 Task: Change the option to "My invitee should call me".
Action: Mouse moved to (108, 145)
Screenshot: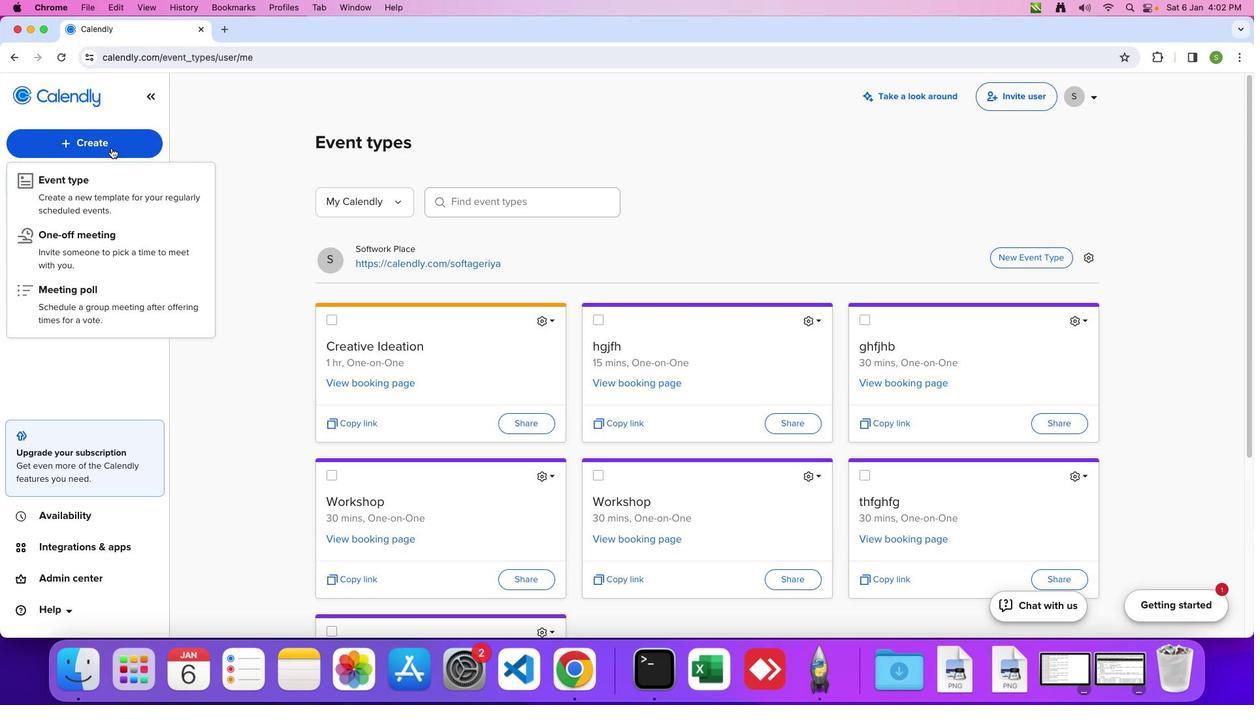 
Action: Mouse pressed left at (108, 145)
Screenshot: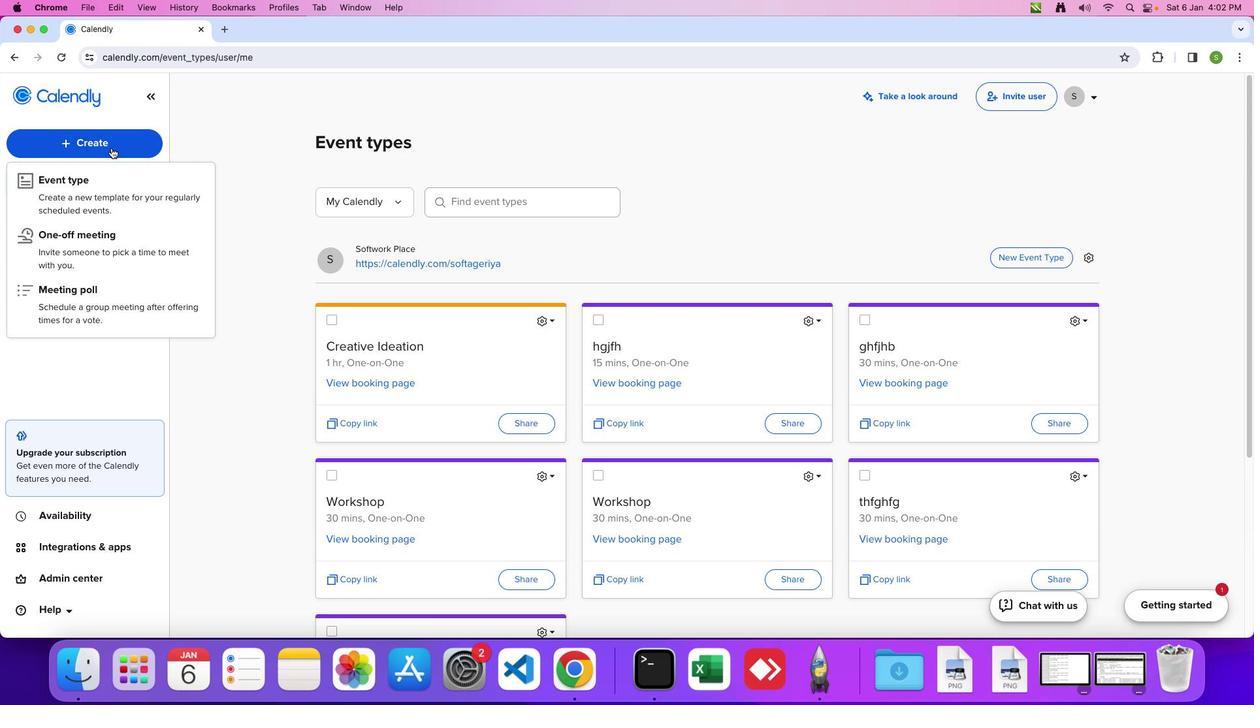 
Action: Mouse moved to (82, 290)
Screenshot: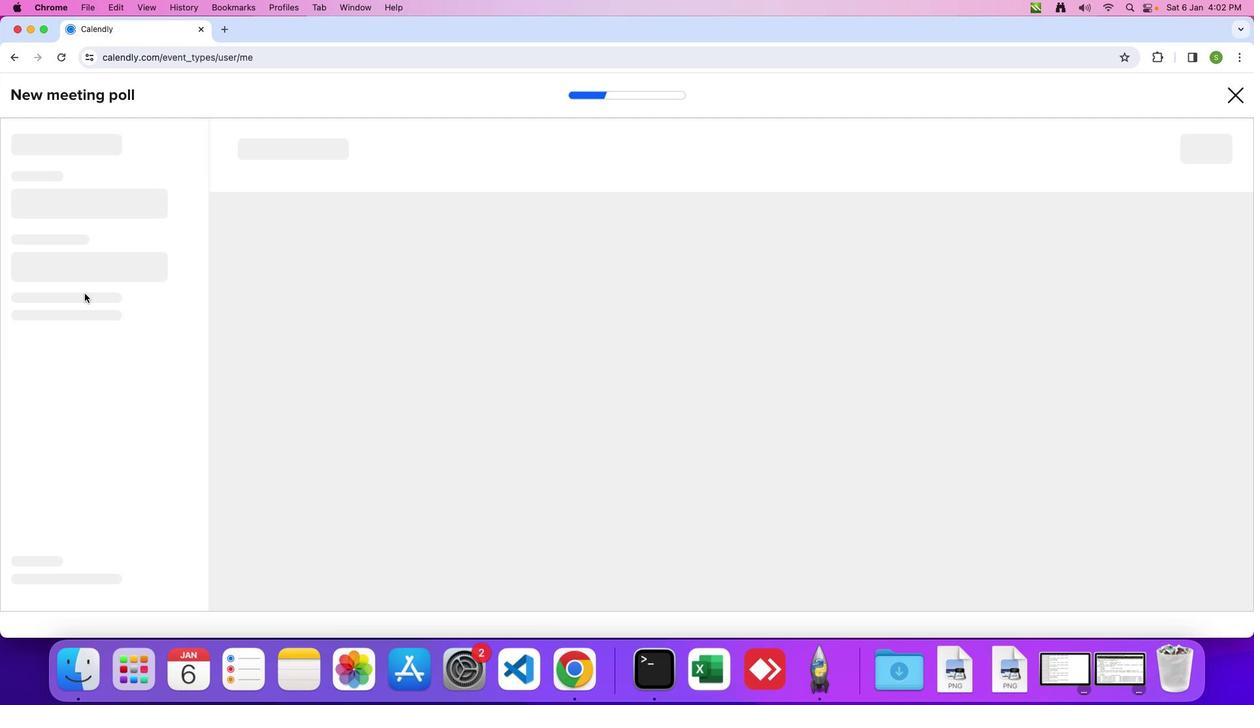 
Action: Mouse pressed left at (82, 290)
Screenshot: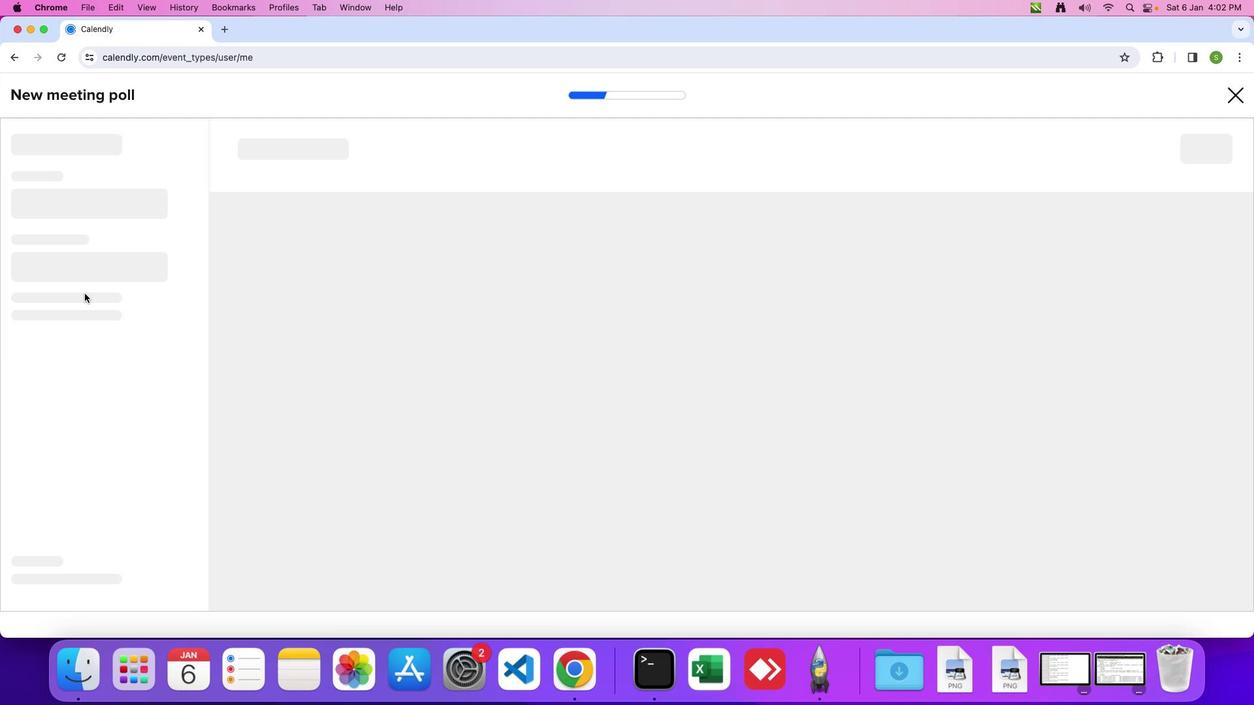 
Action: Mouse moved to (257, 141)
Screenshot: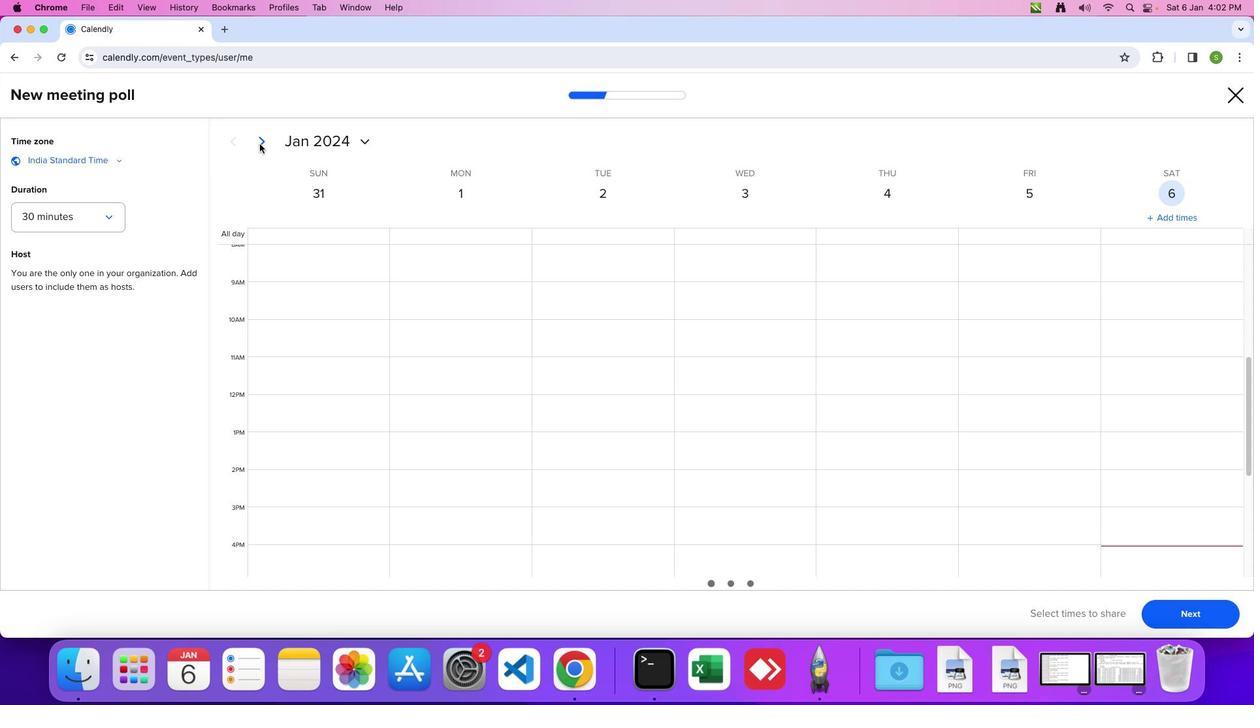 
Action: Mouse pressed left at (257, 141)
Screenshot: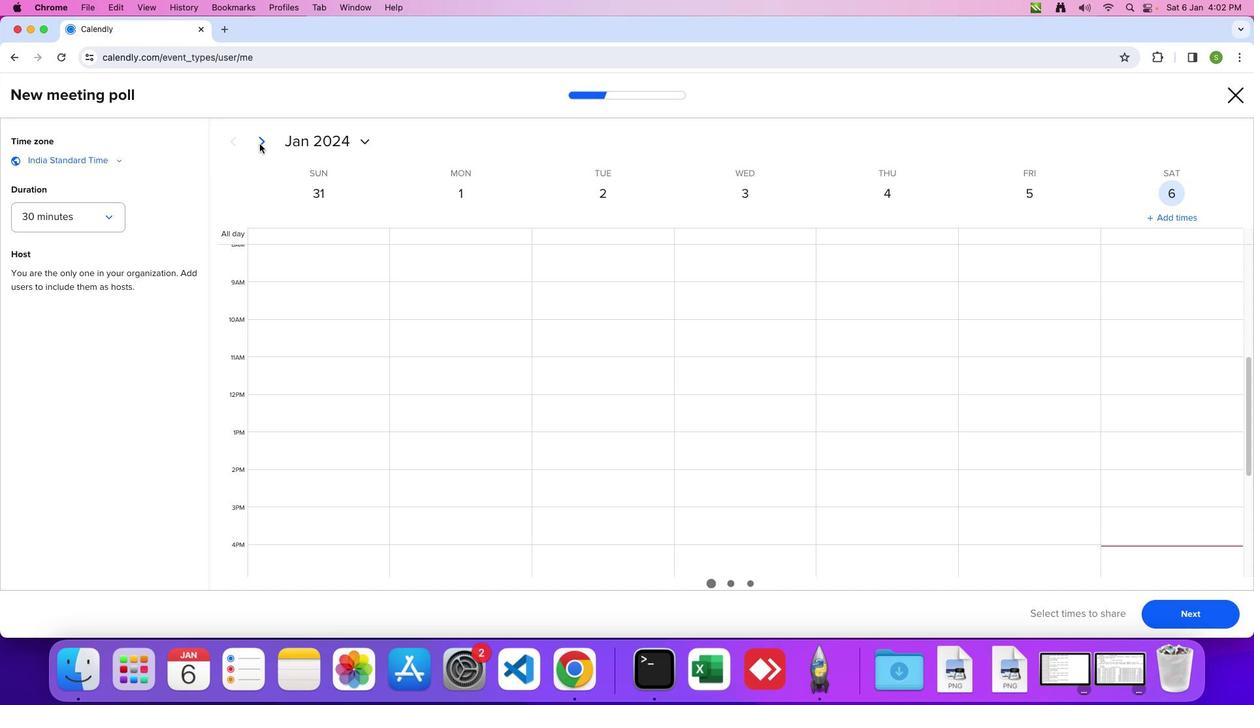 
Action: Mouse moved to (257, 138)
Screenshot: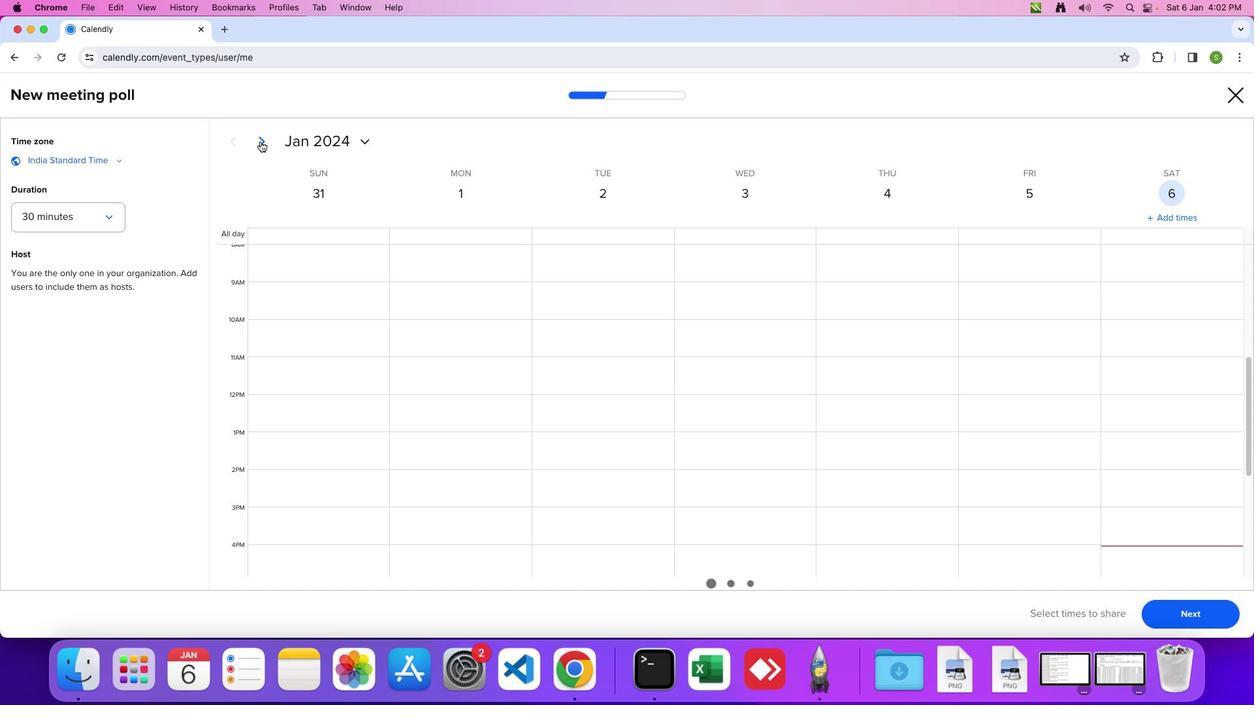 
Action: Mouse pressed left at (257, 138)
Screenshot: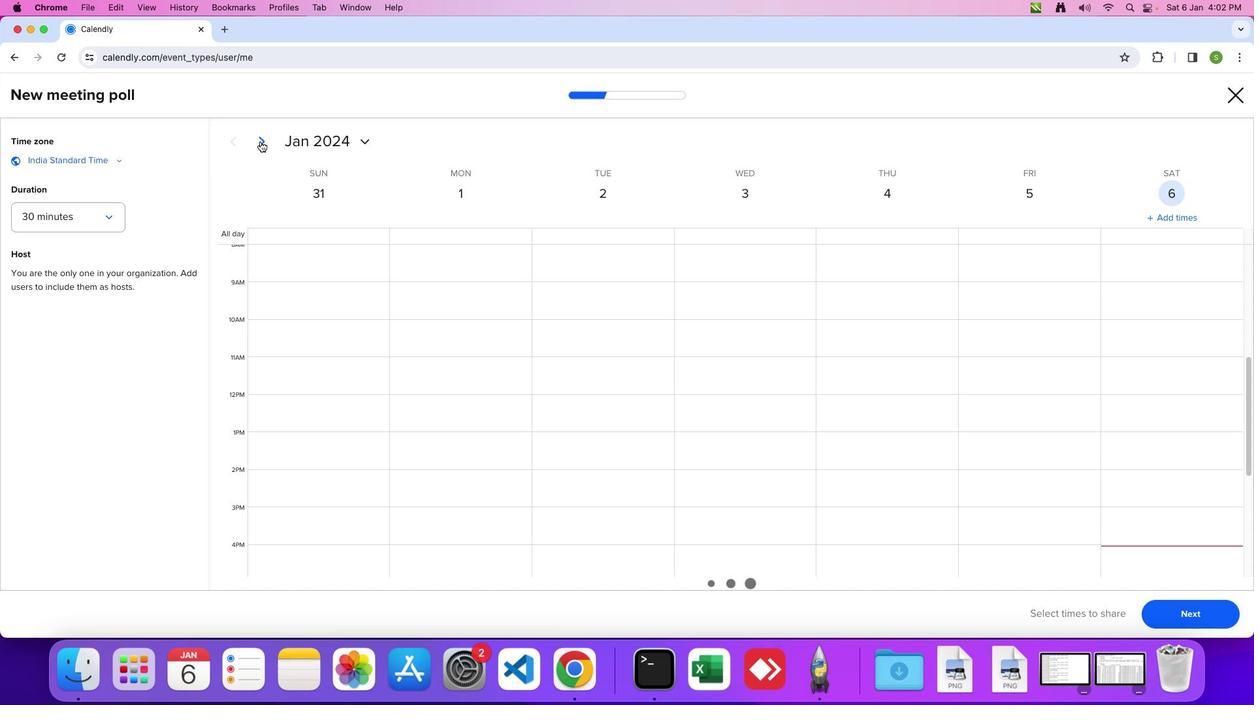 
Action: Mouse moved to (447, 215)
Screenshot: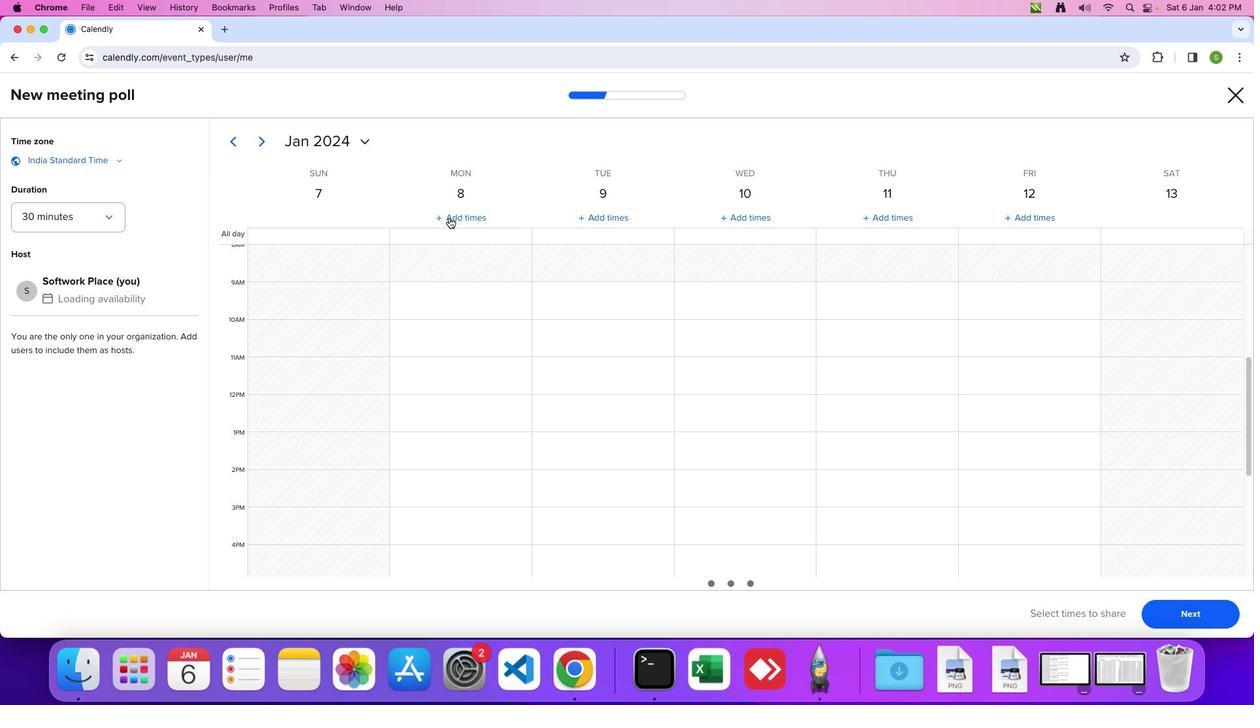 
Action: Mouse pressed left at (447, 215)
Screenshot: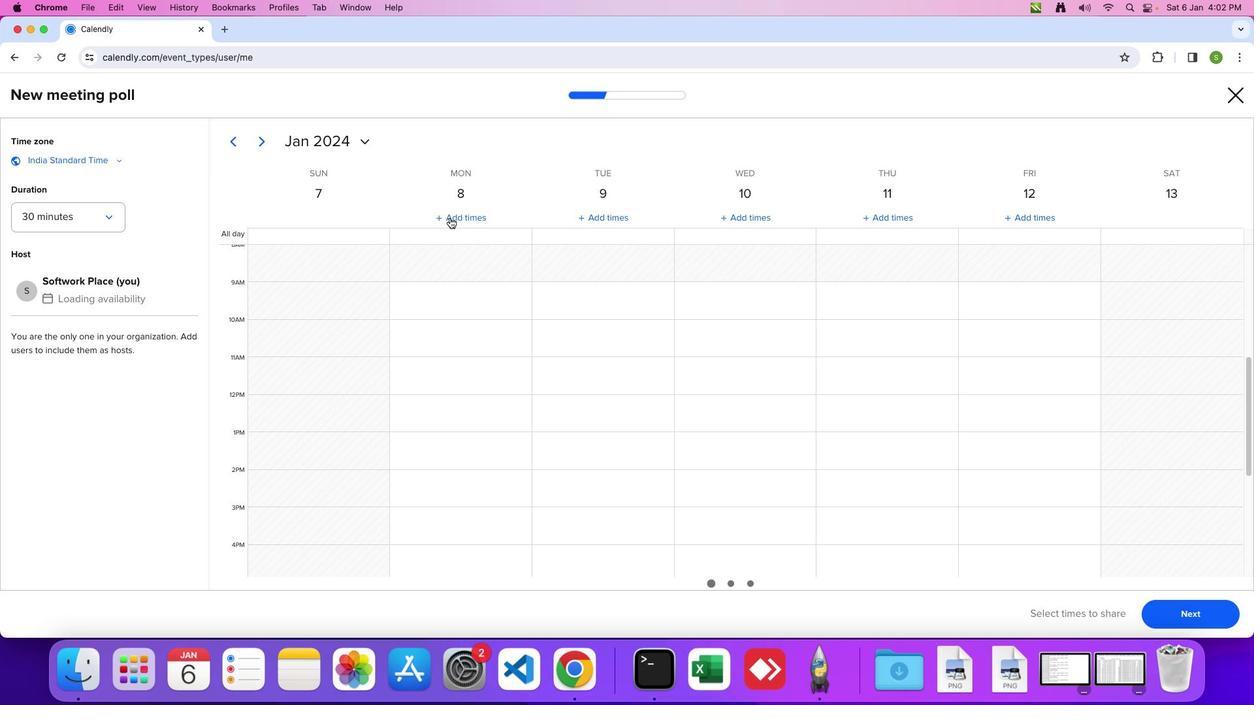 
Action: Mouse moved to (1178, 611)
Screenshot: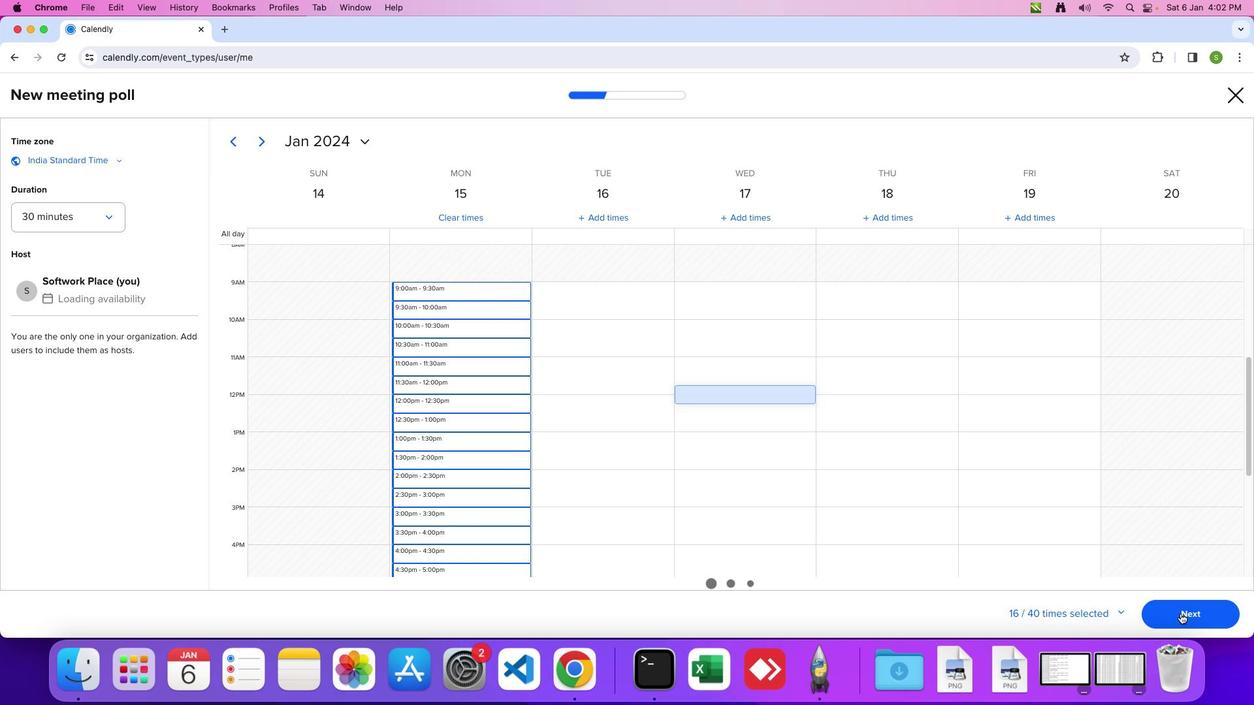 
Action: Mouse pressed left at (1178, 611)
Screenshot: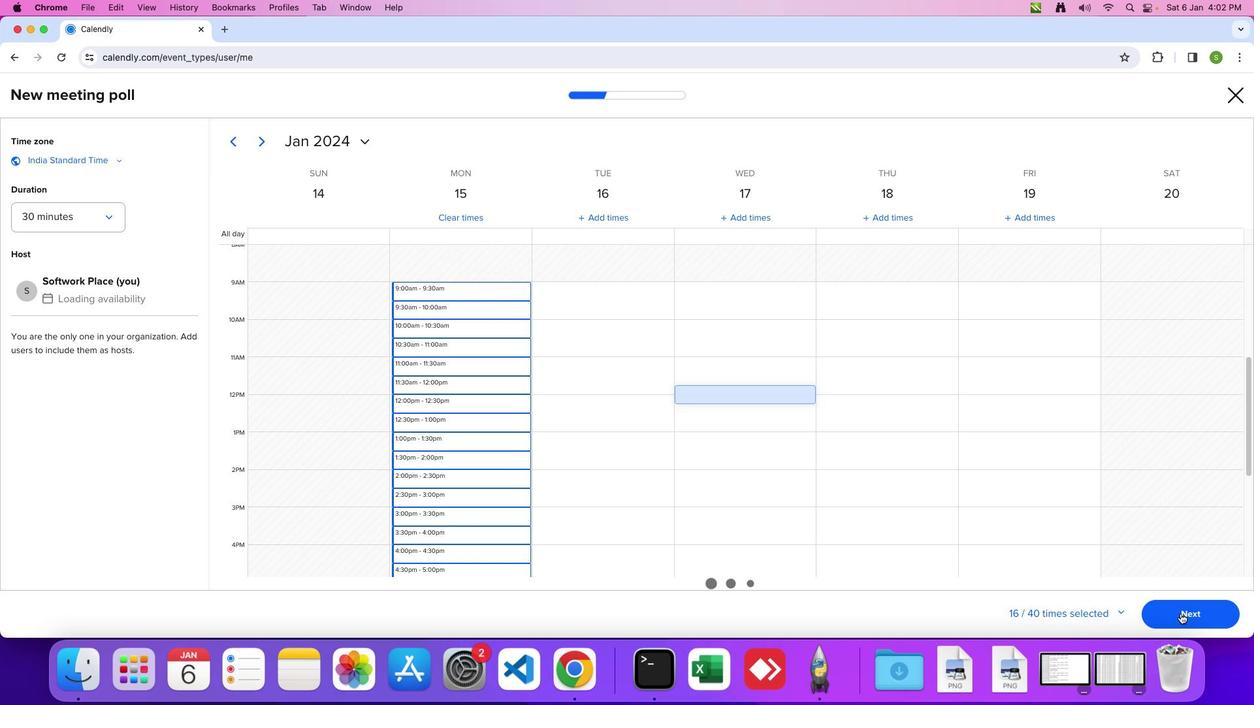 
Action: Mouse moved to (598, 442)
Screenshot: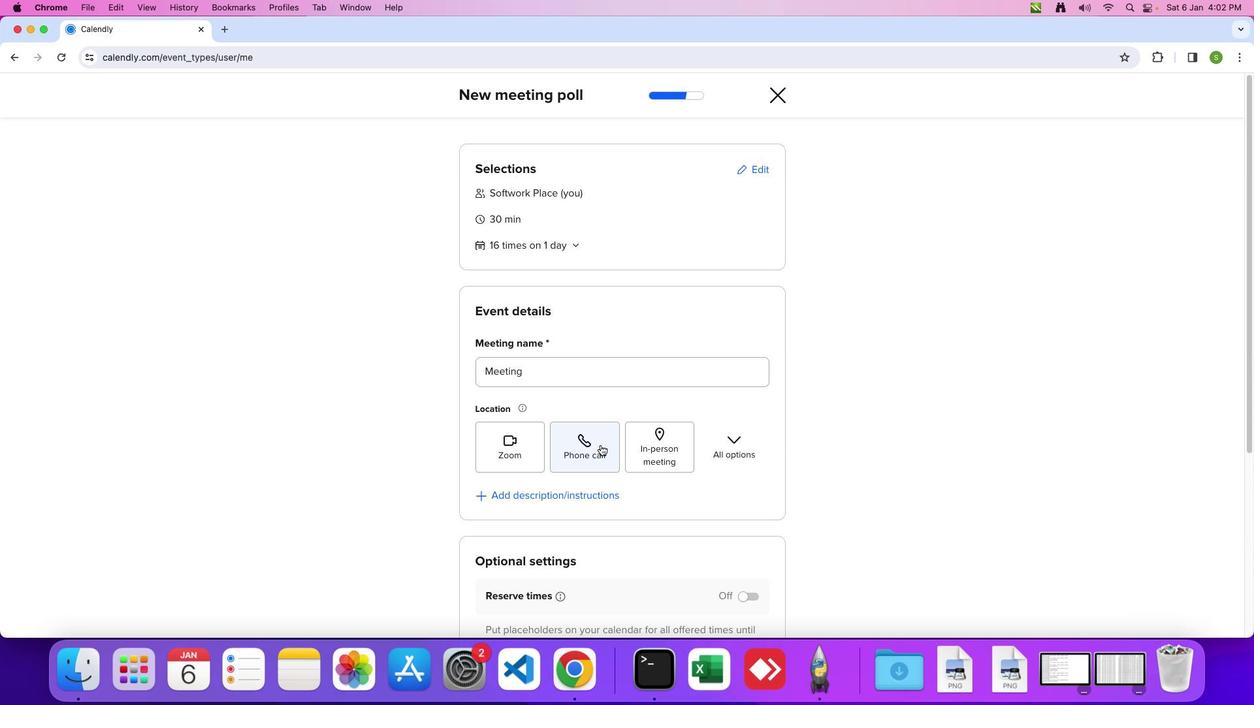
Action: Mouse pressed left at (598, 442)
Screenshot: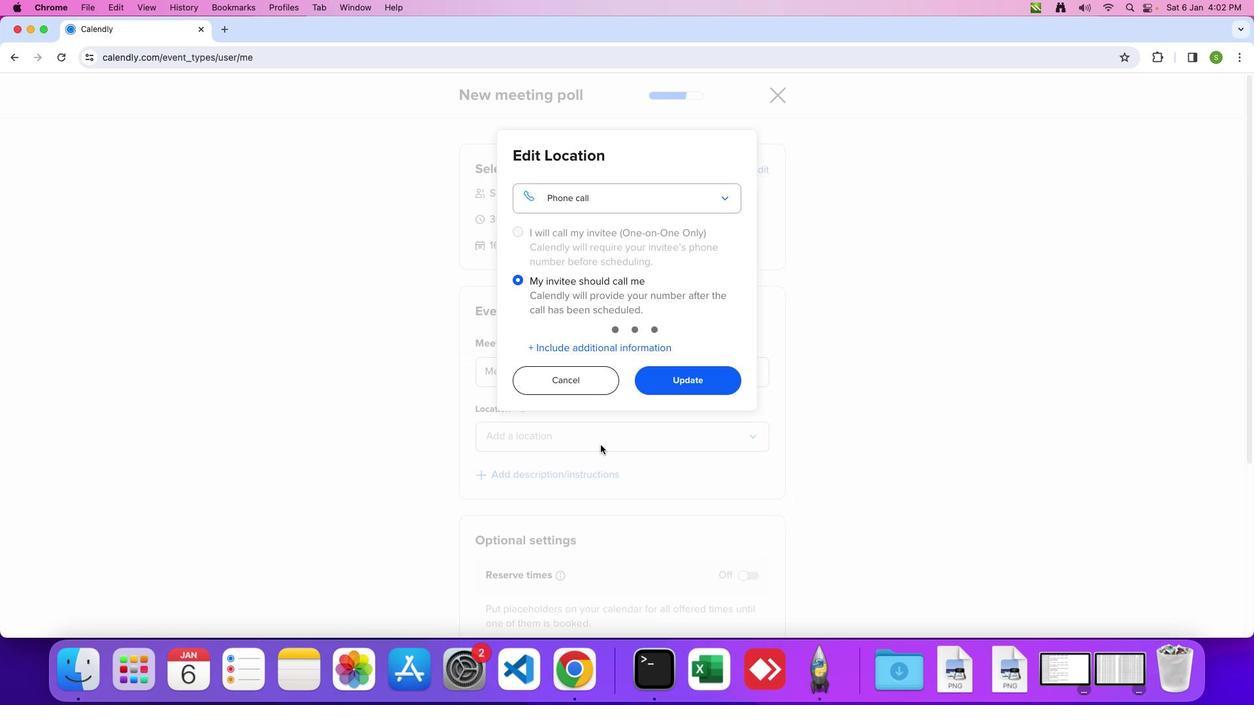 
Action: Mouse moved to (518, 279)
Screenshot: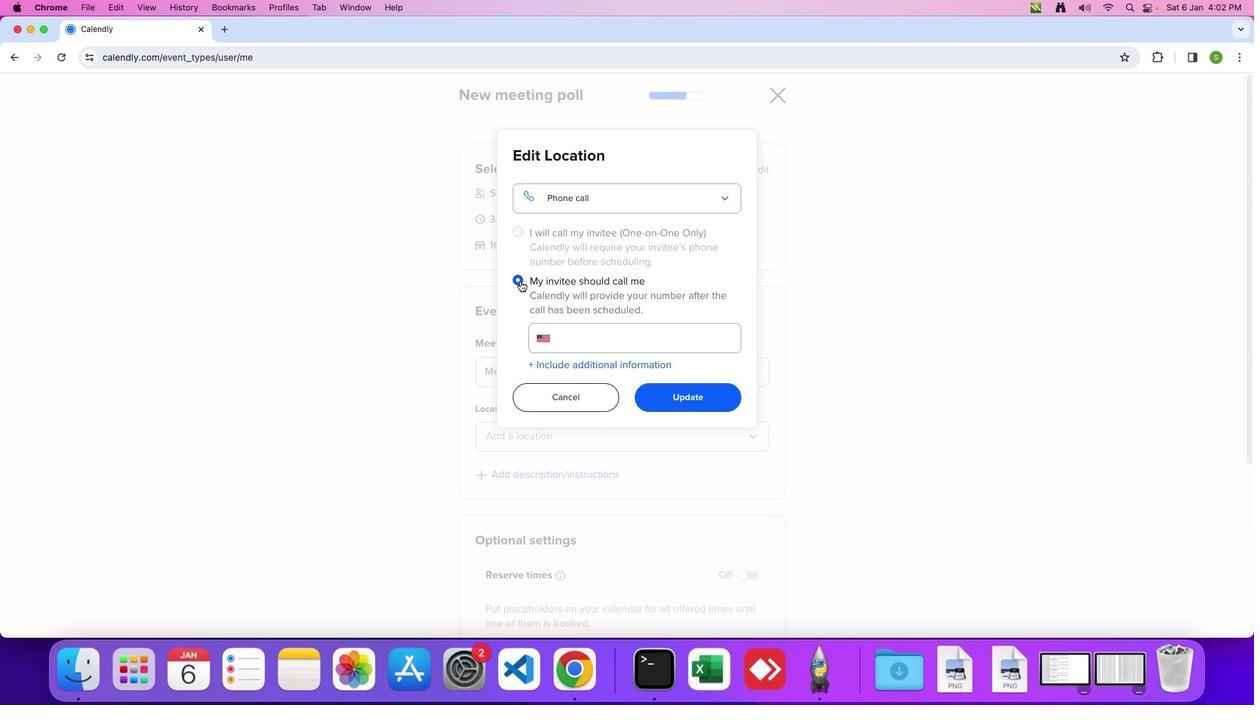 
Action: Mouse pressed left at (518, 279)
Screenshot: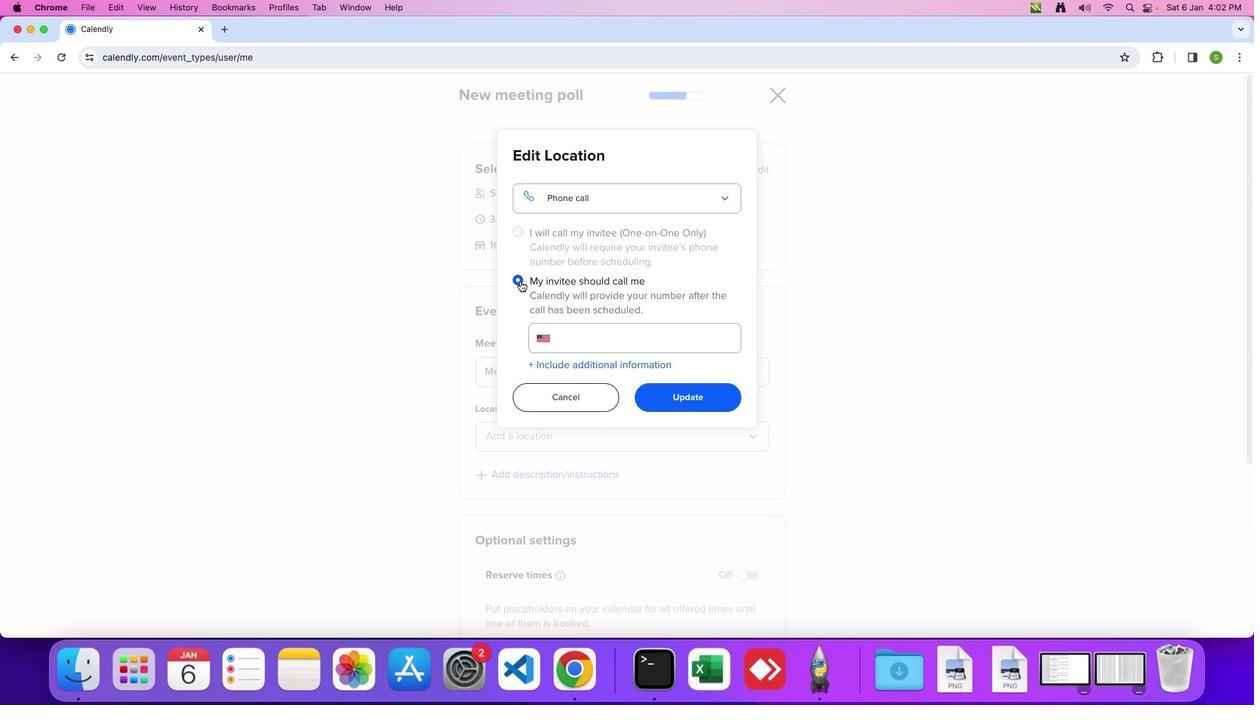 
